 Task: In the  document Savannah.rtf Share this file with 'softage2@softage.net' Check 'Vision History' View the  non- printing characters
Action: Mouse moved to (250, 310)
Screenshot: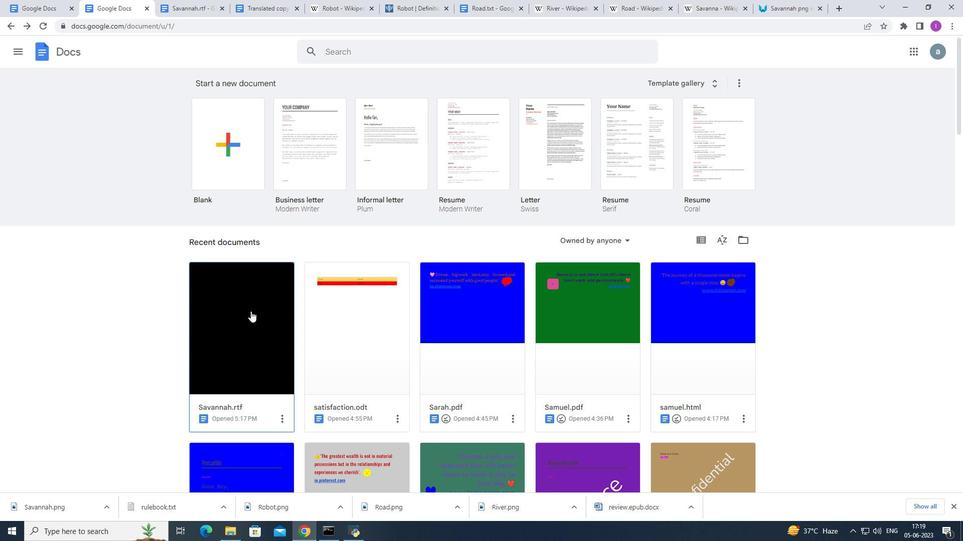 
Action: Mouse pressed left at (250, 310)
Screenshot: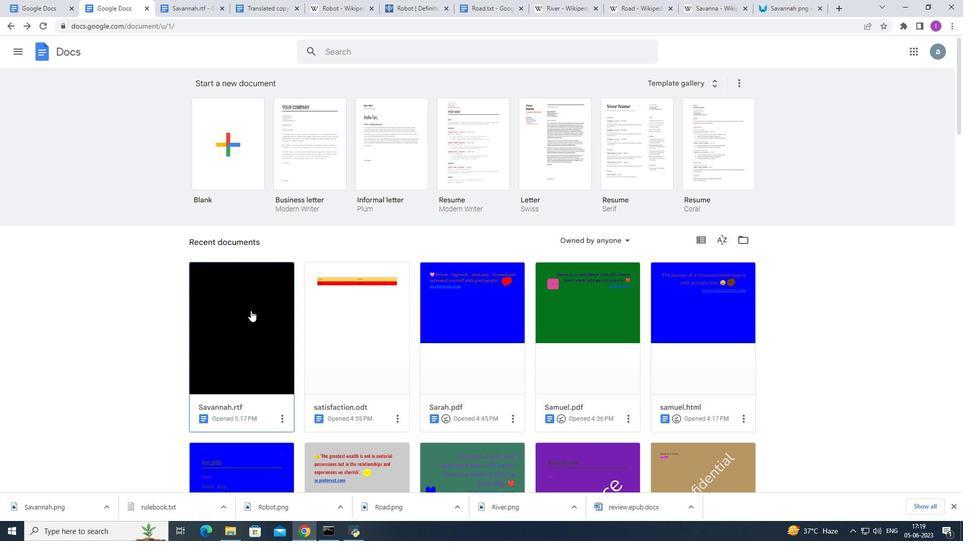 
Action: Mouse moved to (35, 55)
Screenshot: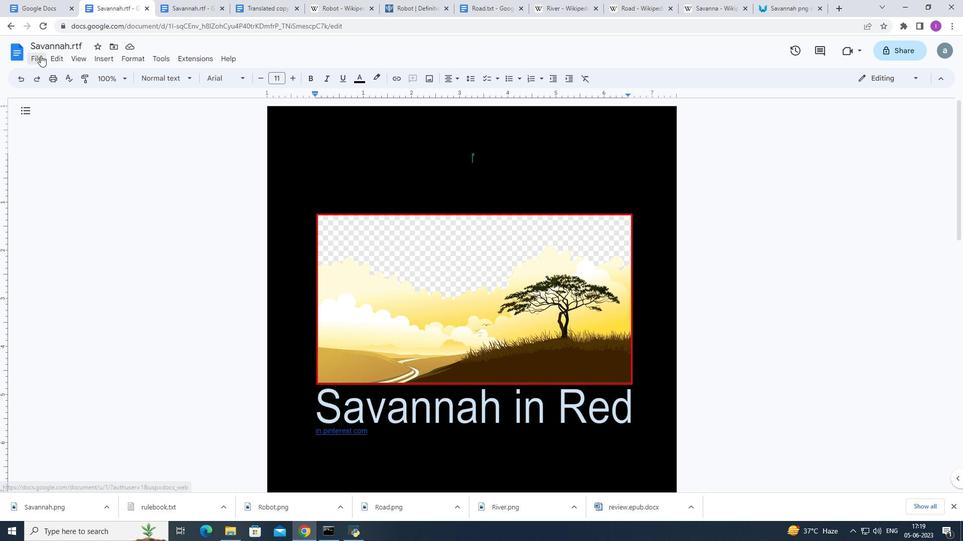 
Action: Mouse pressed left at (35, 55)
Screenshot: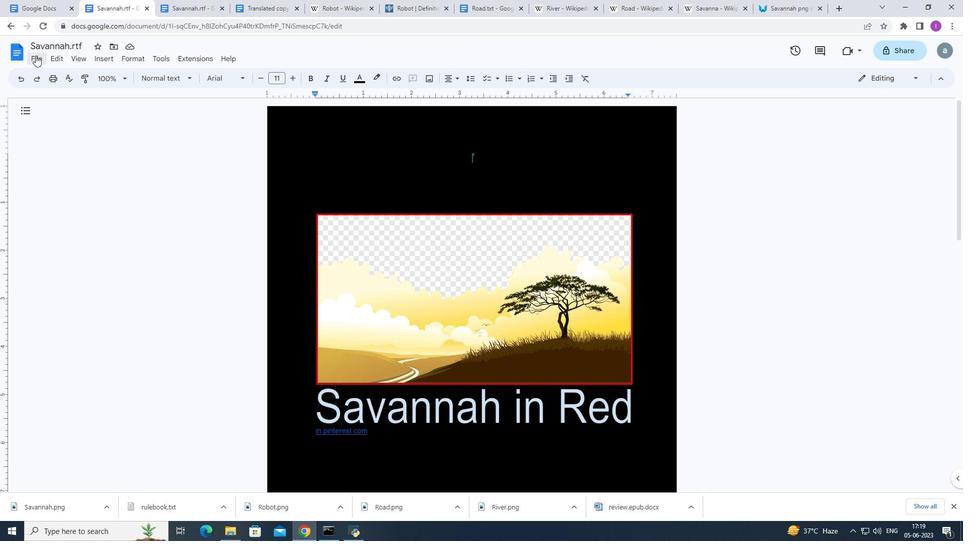 
Action: Mouse moved to (227, 134)
Screenshot: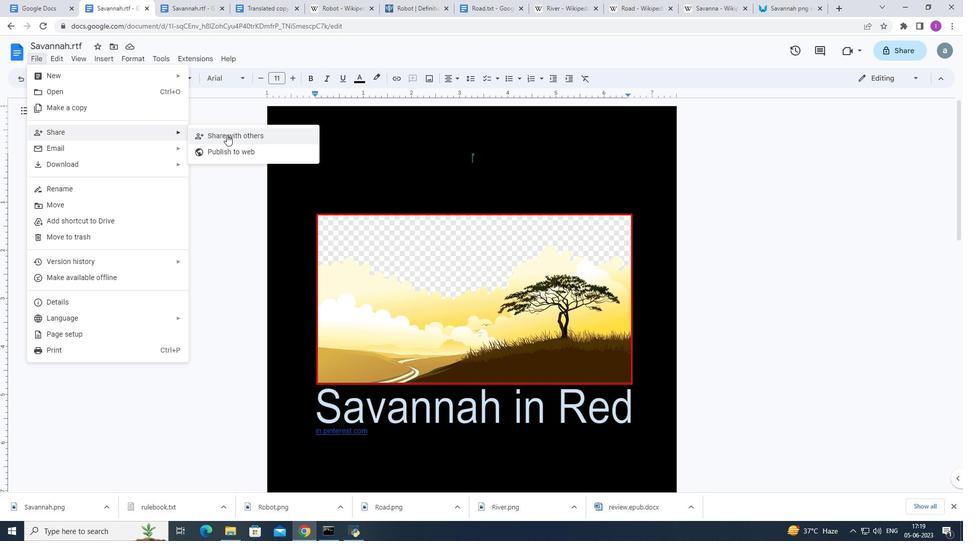 
Action: Mouse pressed left at (227, 134)
Screenshot: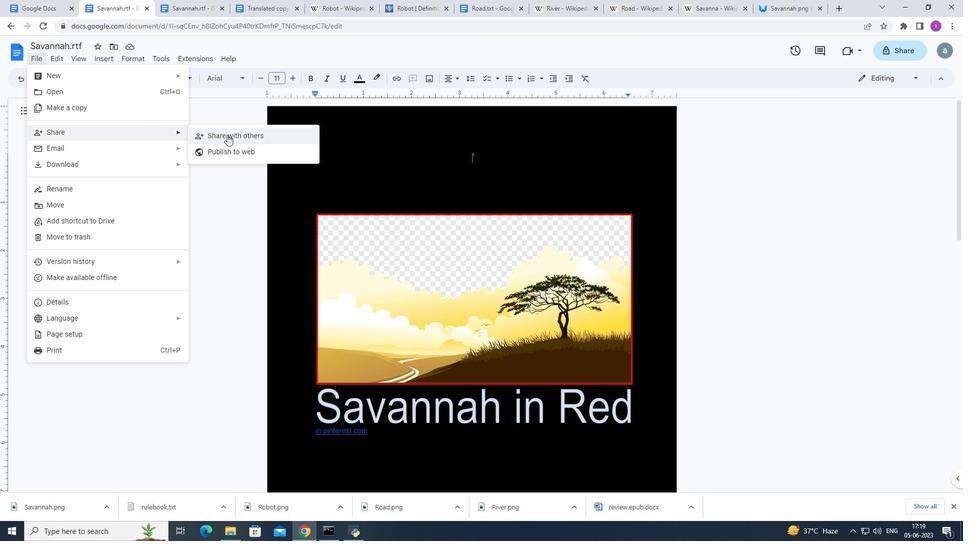 
Action: Mouse moved to (415, 215)
Screenshot: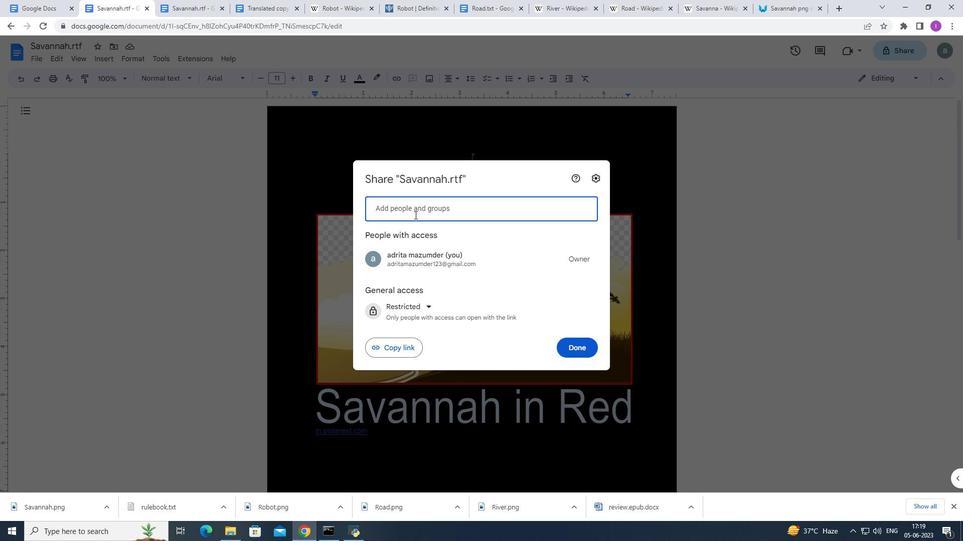 
Action: Key pressed <Key.shift>S<Key.backspace>softage2
Screenshot: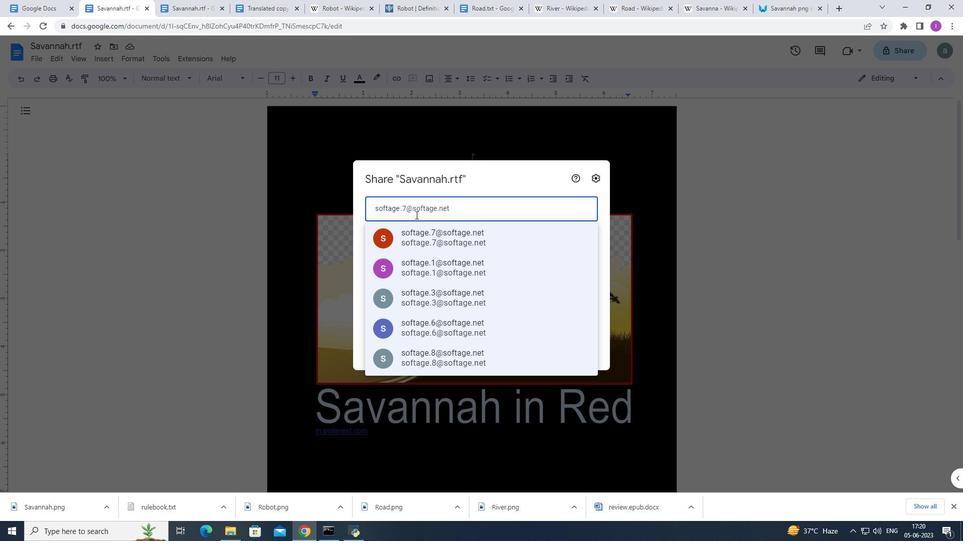 
Action: Mouse moved to (428, 233)
Screenshot: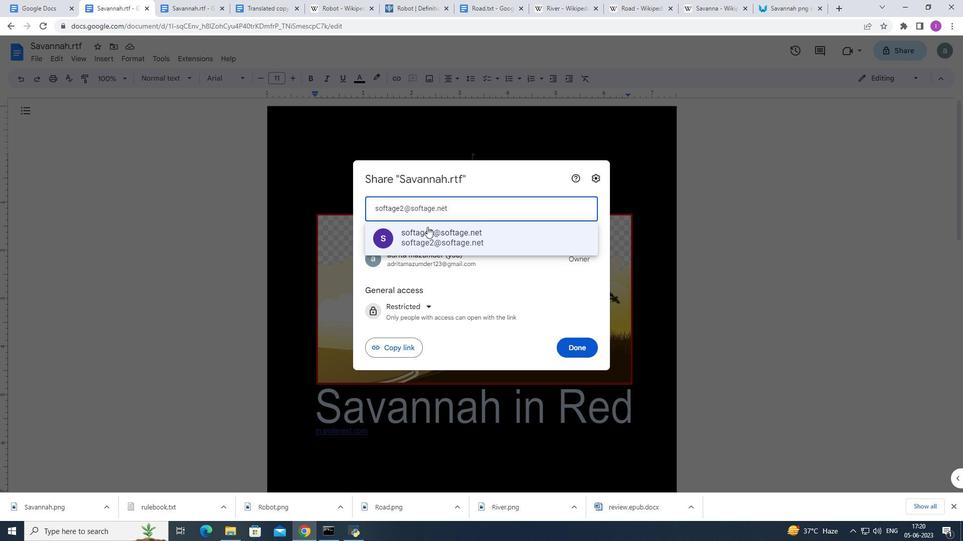
Action: Mouse pressed left at (428, 233)
Screenshot: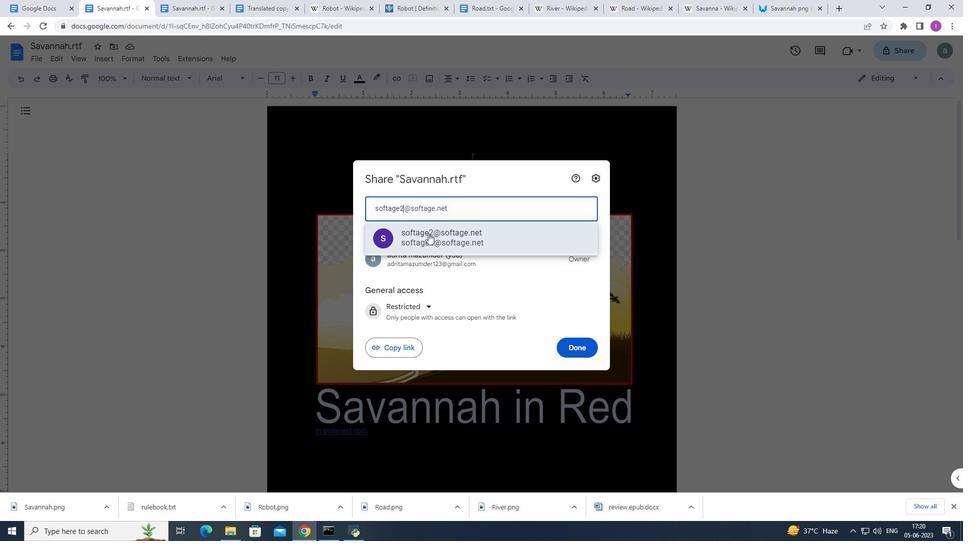 
Action: Mouse moved to (572, 330)
Screenshot: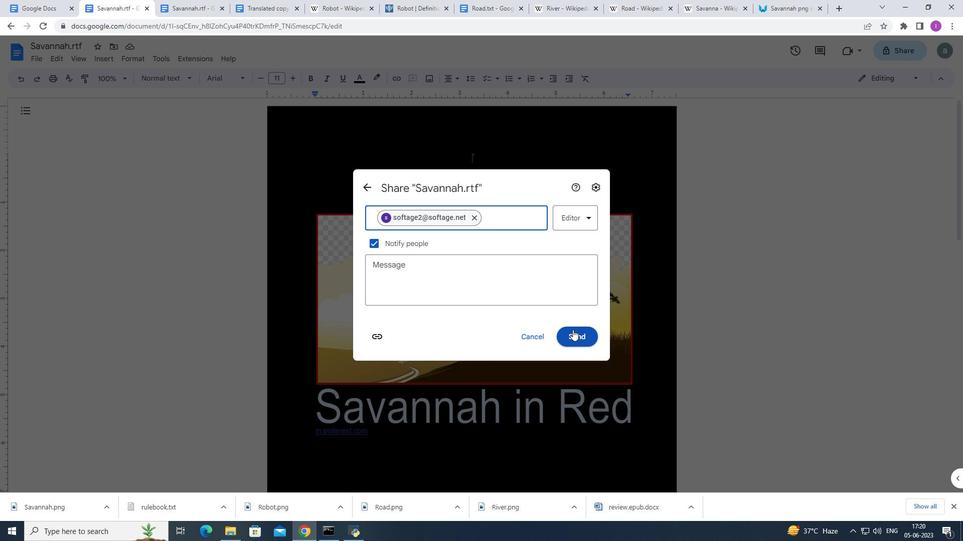
Action: Mouse pressed left at (572, 330)
Screenshot: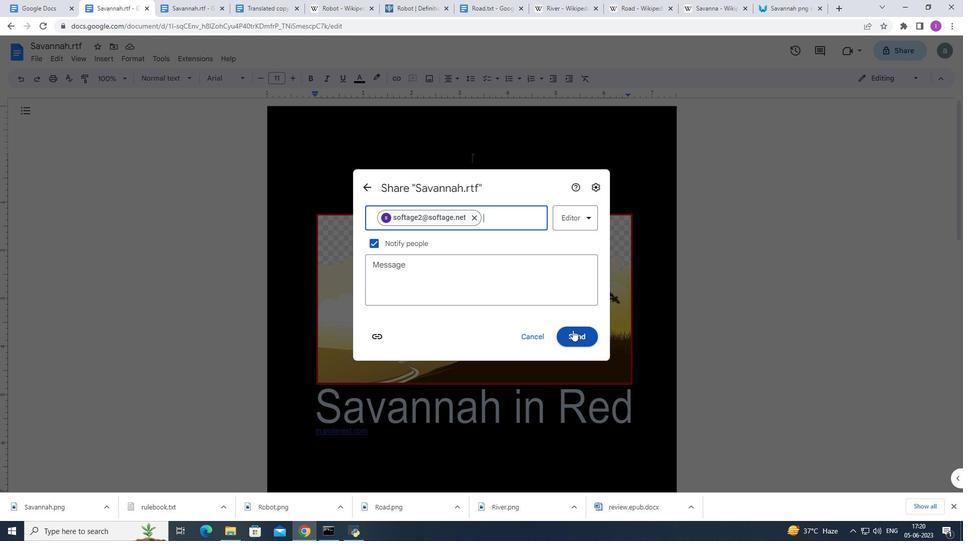 
Action: Mouse moved to (550, 304)
Screenshot: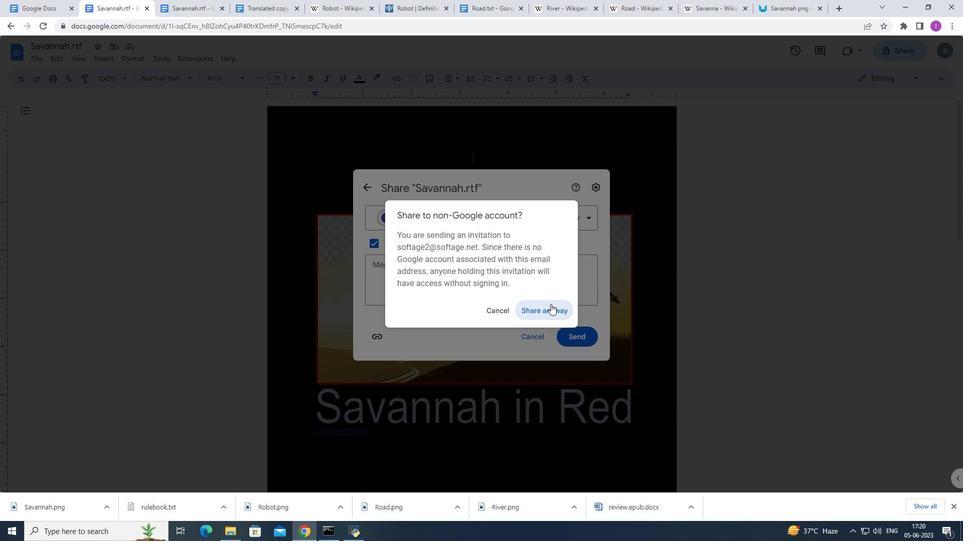 
Action: Mouse pressed left at (550, 304)
Screenshot: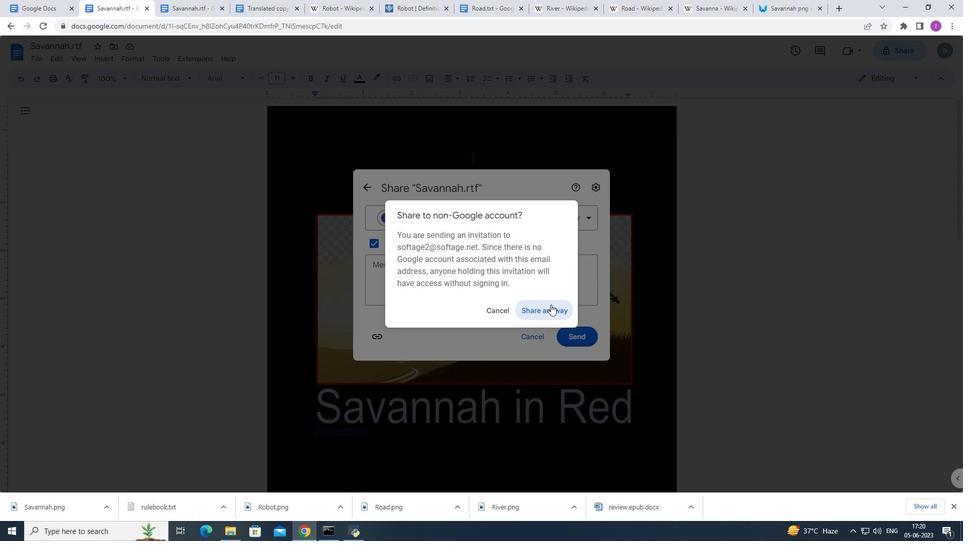 
Action: Mouse moved to (72, 59)
Screenshot: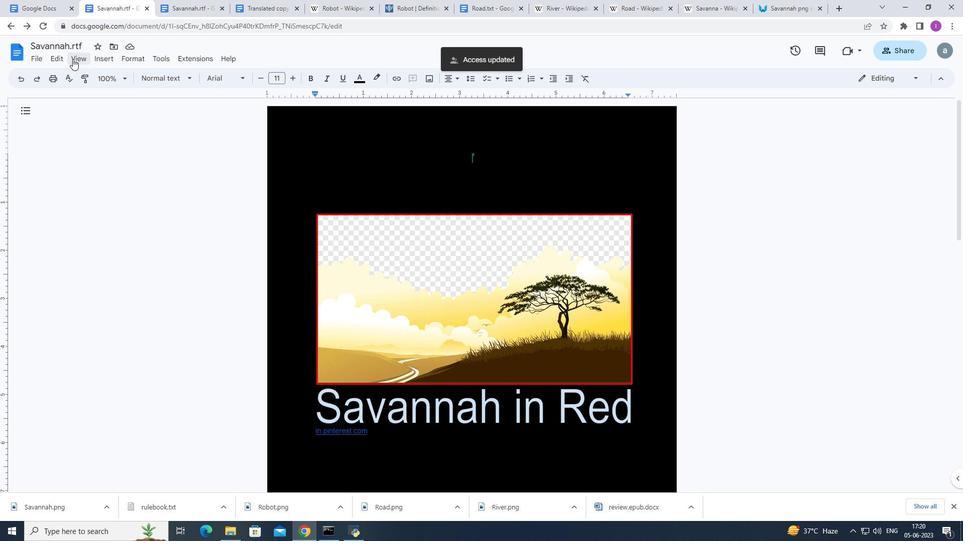 
Action: Mouse pressed left at (72, 59)
Screenshot: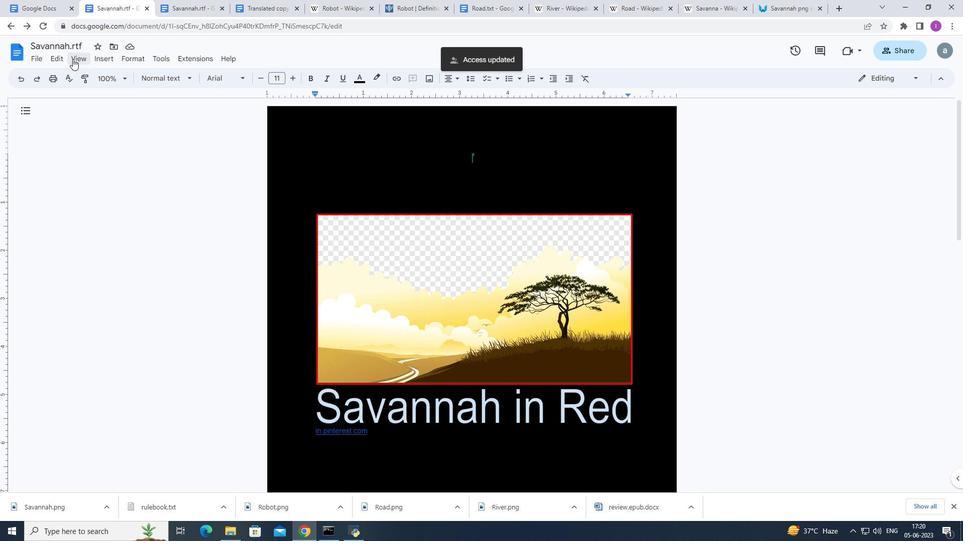 
Action: Mouse moved to (131, 164)
Screenshot: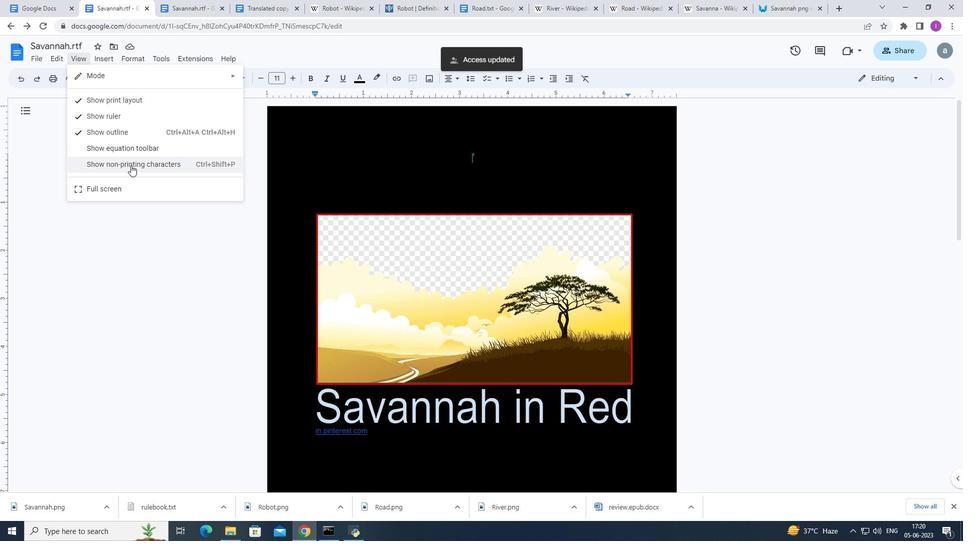 
Action: Mouse pressed left at (131, 164)
Screenshot: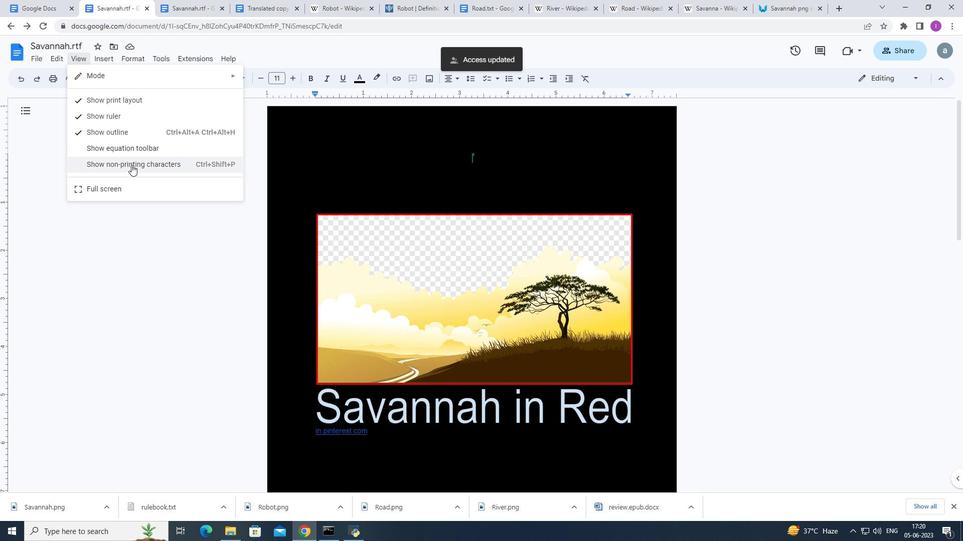 
Action: Mouse moved to (29, 58)
Screenshot: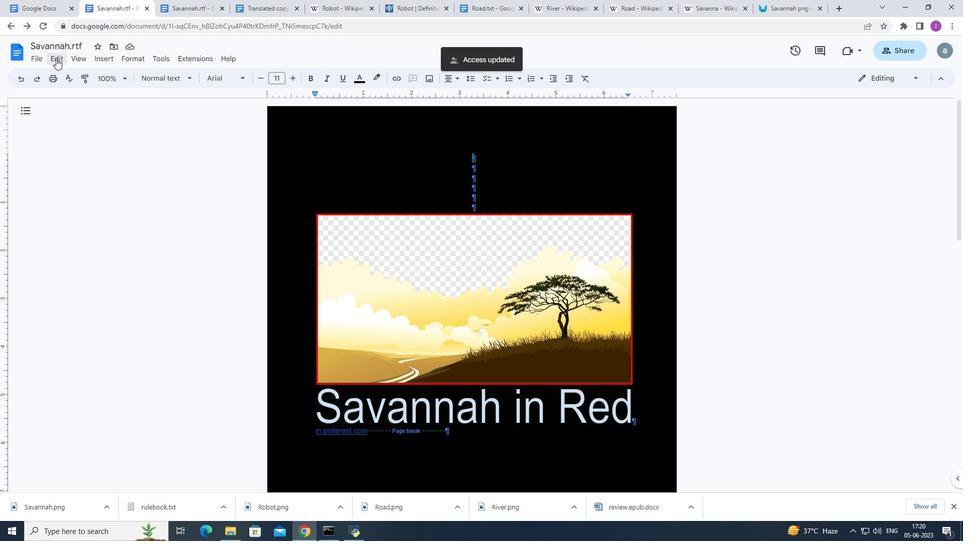 
Action: Mouse pressed left at (29, 58)
Screenshot: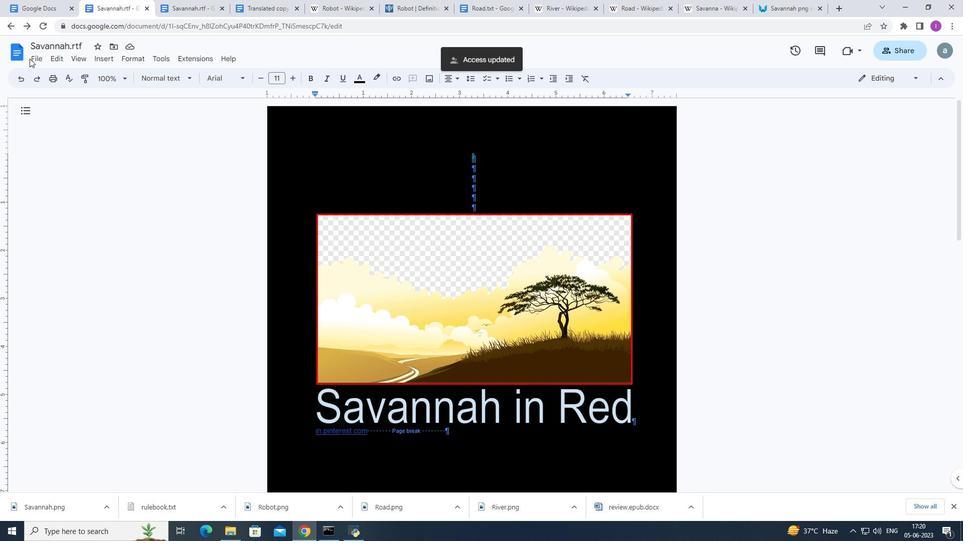 
Action: Mouse moved to (32, 58)
Screenshot: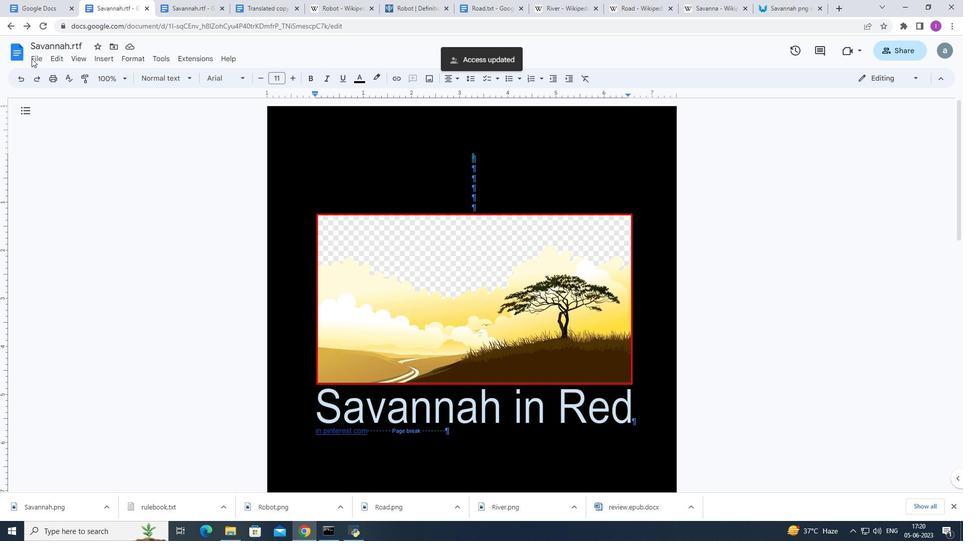 
Action: Mouse pressed left at (32, 58)
Screenshot: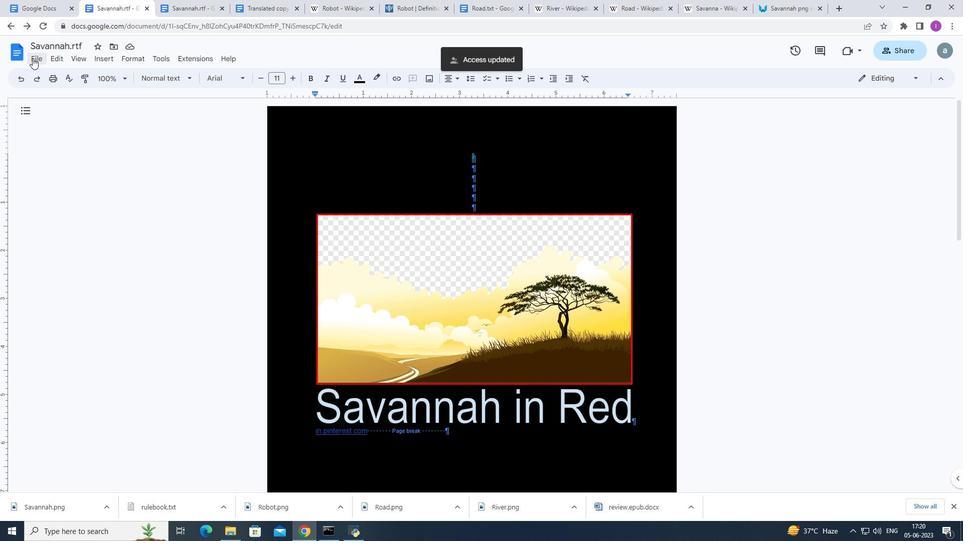 
Action: Mouse moved to (82, 258)
Screenshot: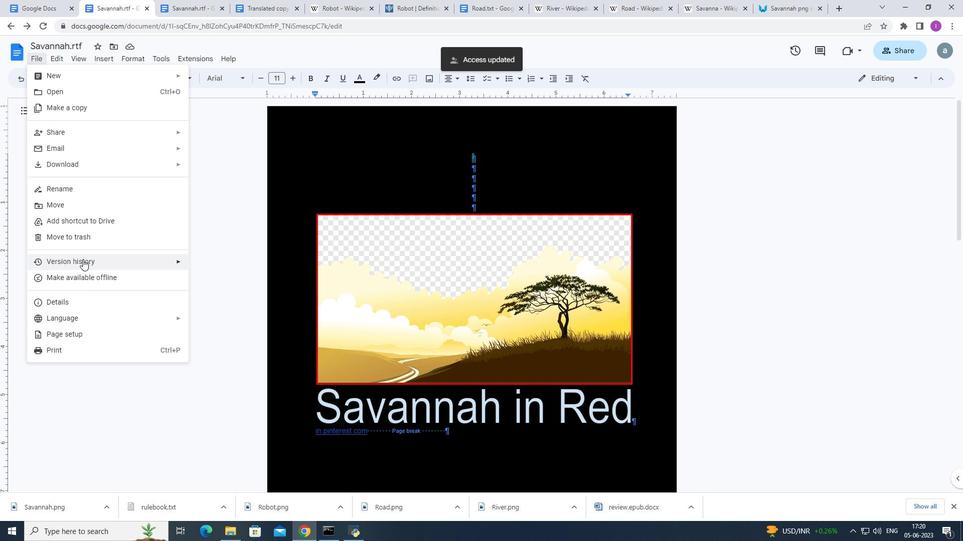 
Action: Mouse pressed left at (82, 258)
Screenshot: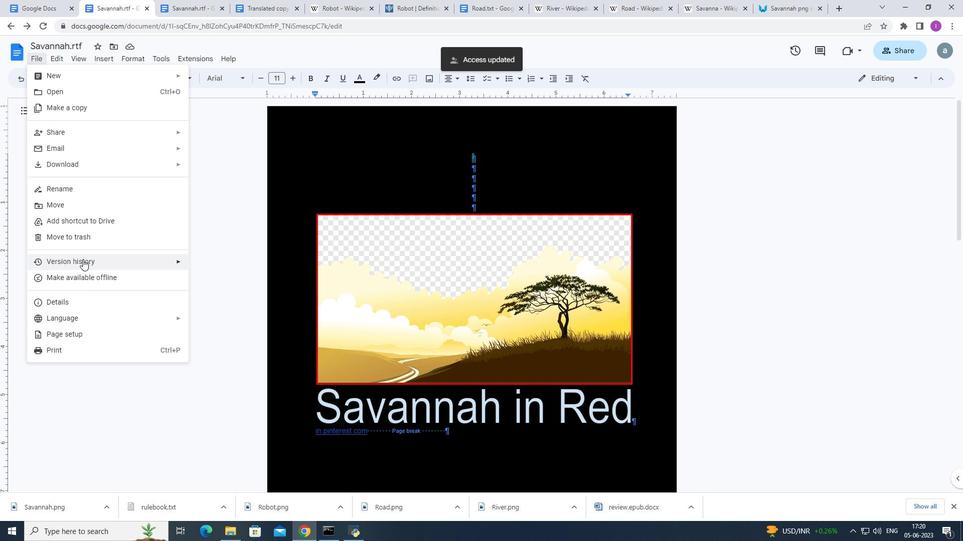 
Action: Mouse moved to (230, 278)
Screenshot: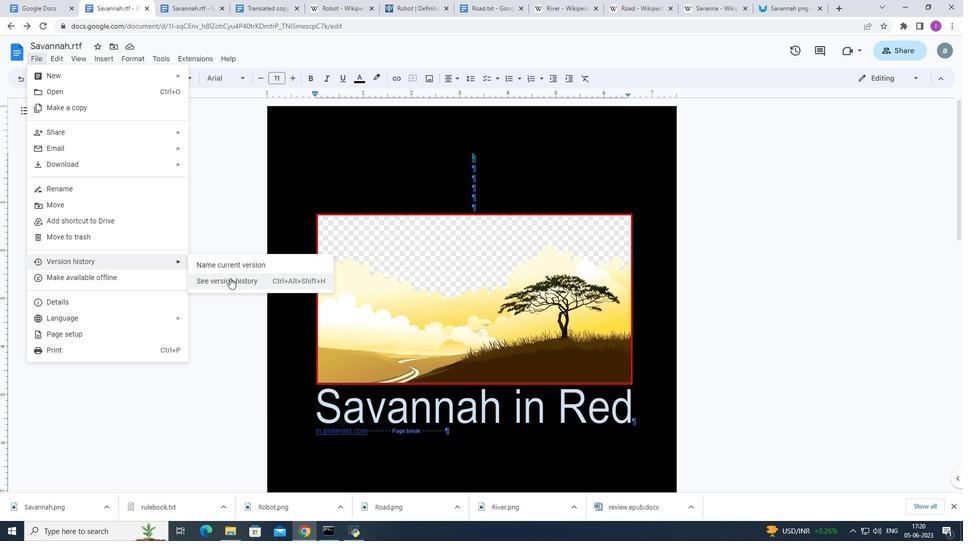 
Action: Mouse pressed left at (230, 278)
Screenshot: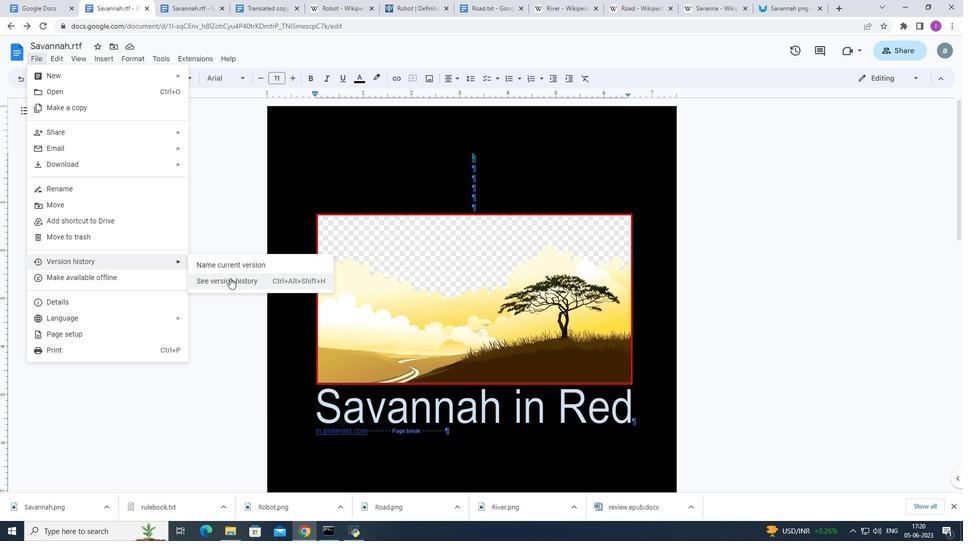 
Action: Mouse moved to (282, 271)
Screenshot: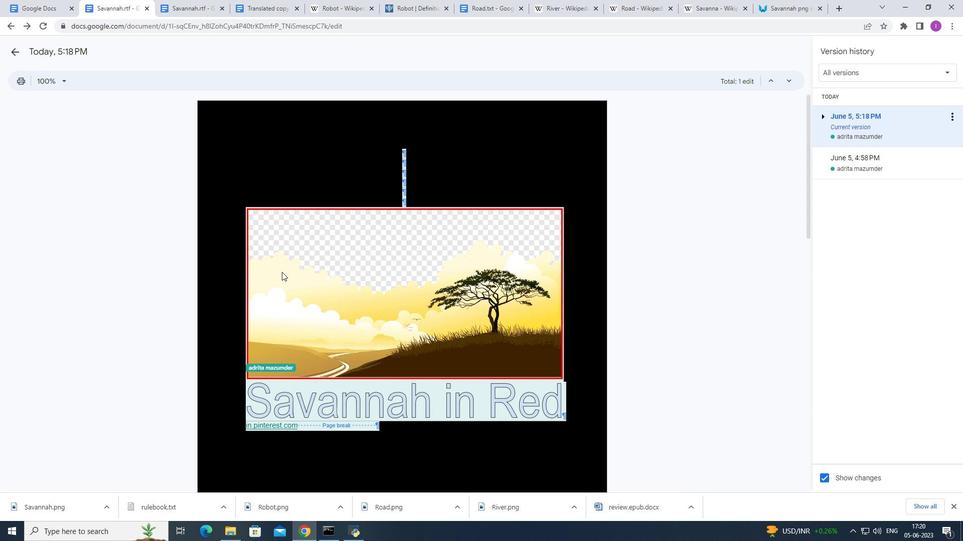 
